 Task: In Mark's project, Configure the Y-axis of the status chart to "Count of items".
Action: Mouse moved to (168, 107)
Screenshot: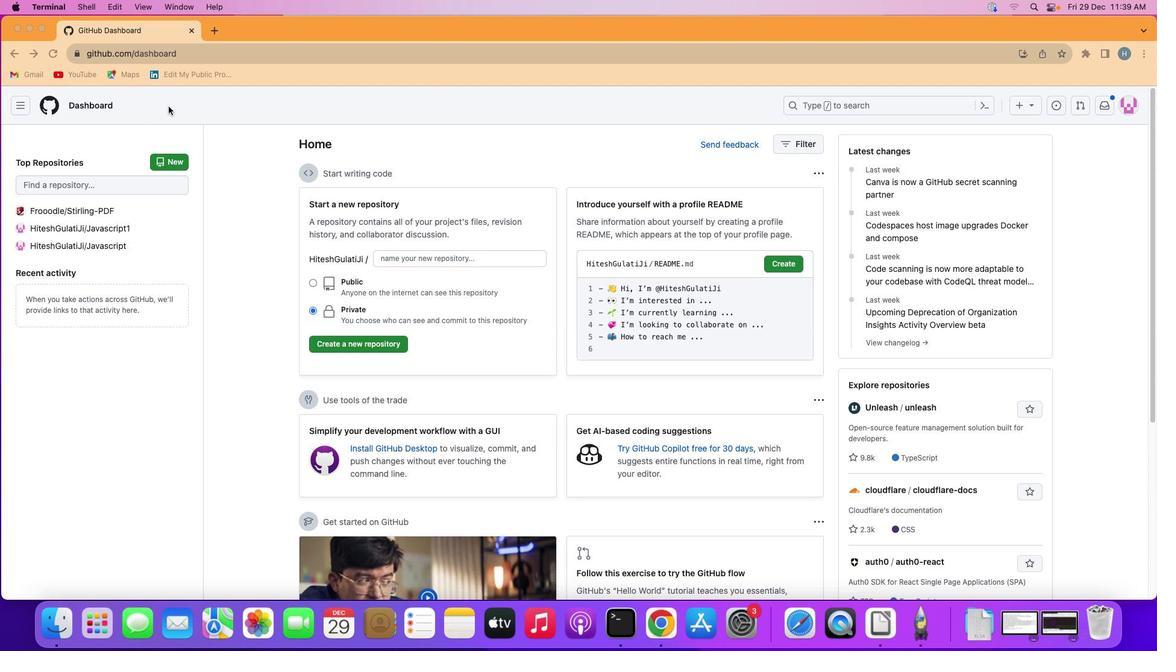 
Action: Mouse pressed left at (168, 107)
Screenshot: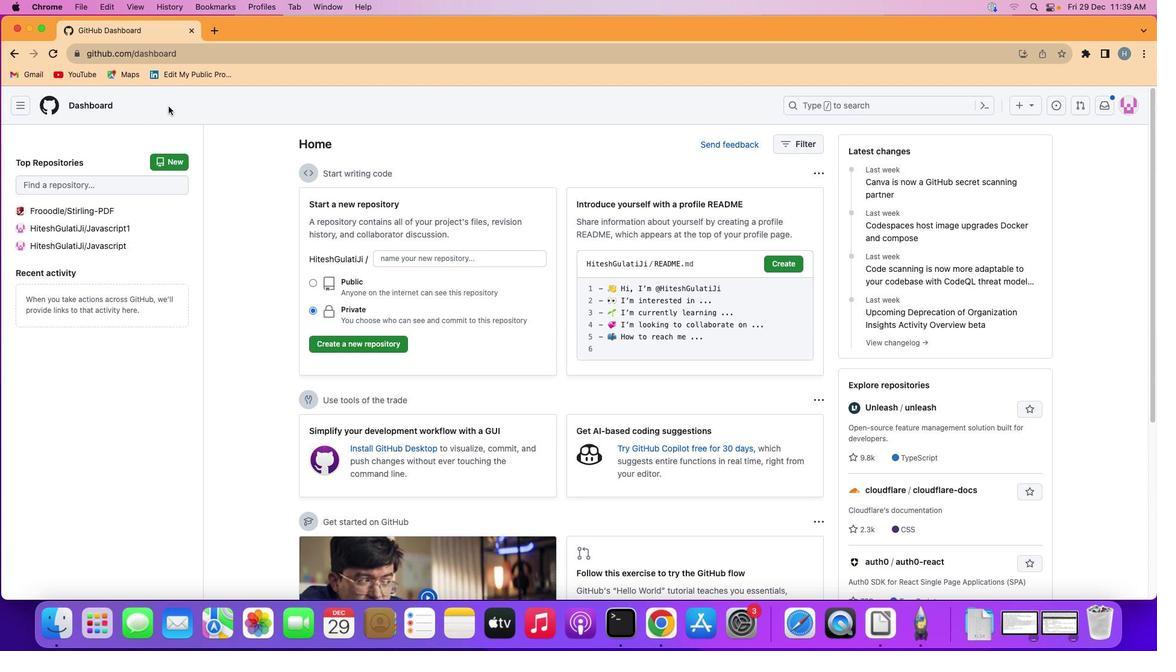 
Action: Mouse moved to (21, 104)
Screenshot: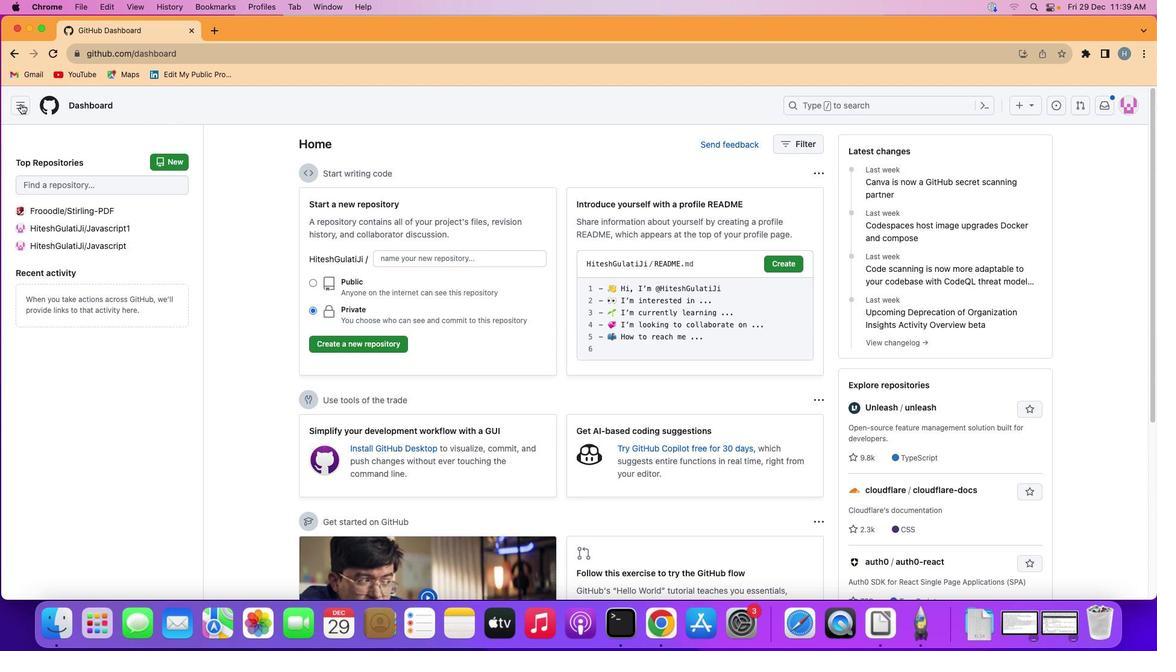
Action: Mouse pressed left at (21, 104)
Screenshot: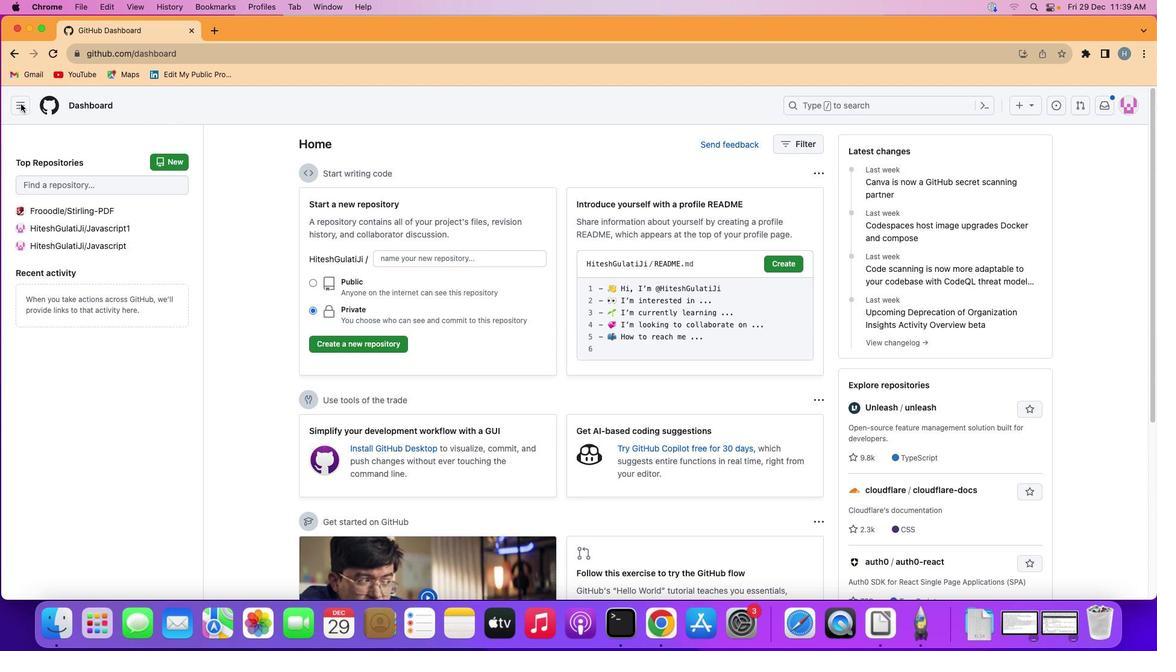 
Action: Mouse moved to (75, 192)
Screenshot: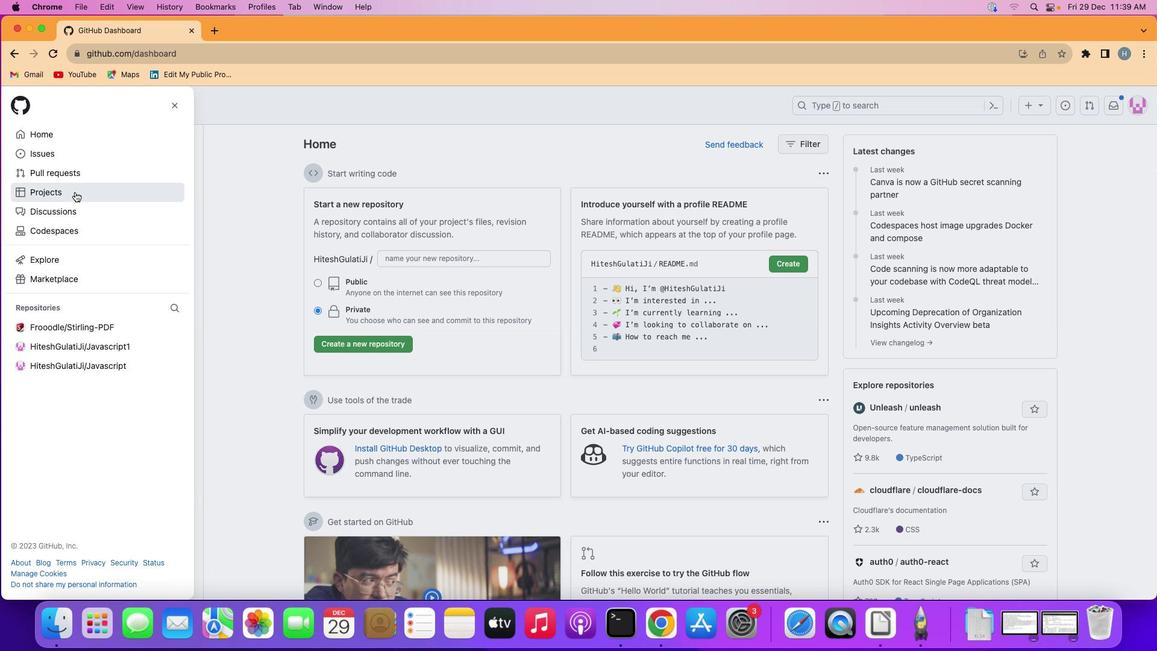 
Action: Mouse pressed left at (75, 192)
Screenshot: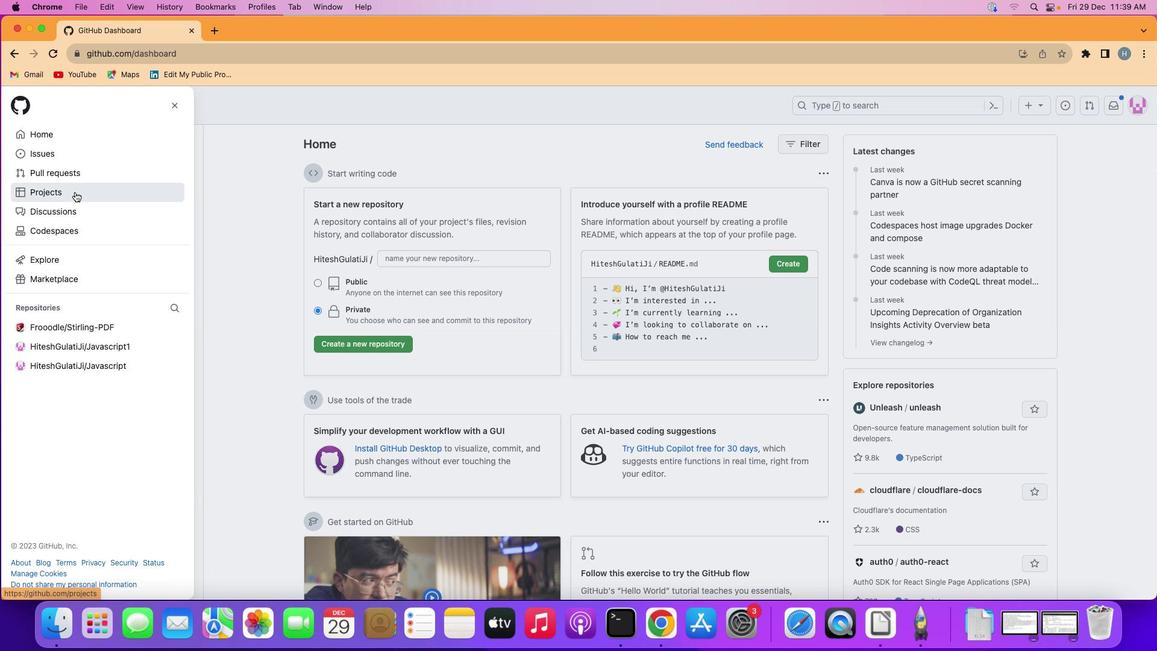 
Action: Mouse moved to (429, 323)
Screenshot: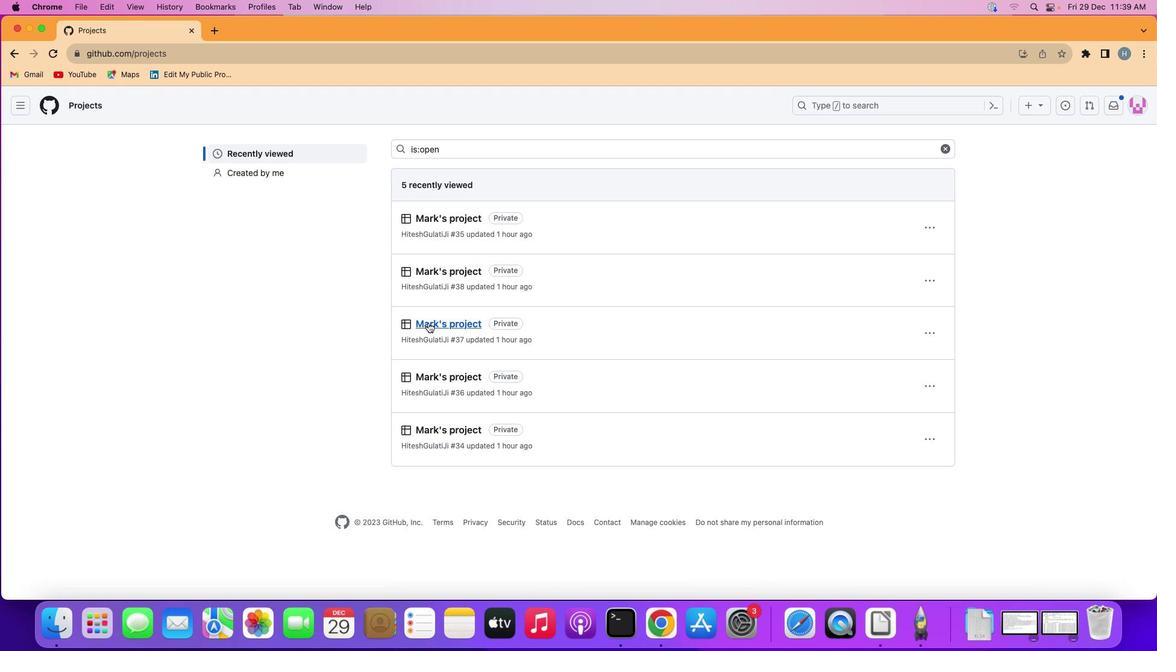 
Action: Mouse pressed left at (429, 323)
Screenshot: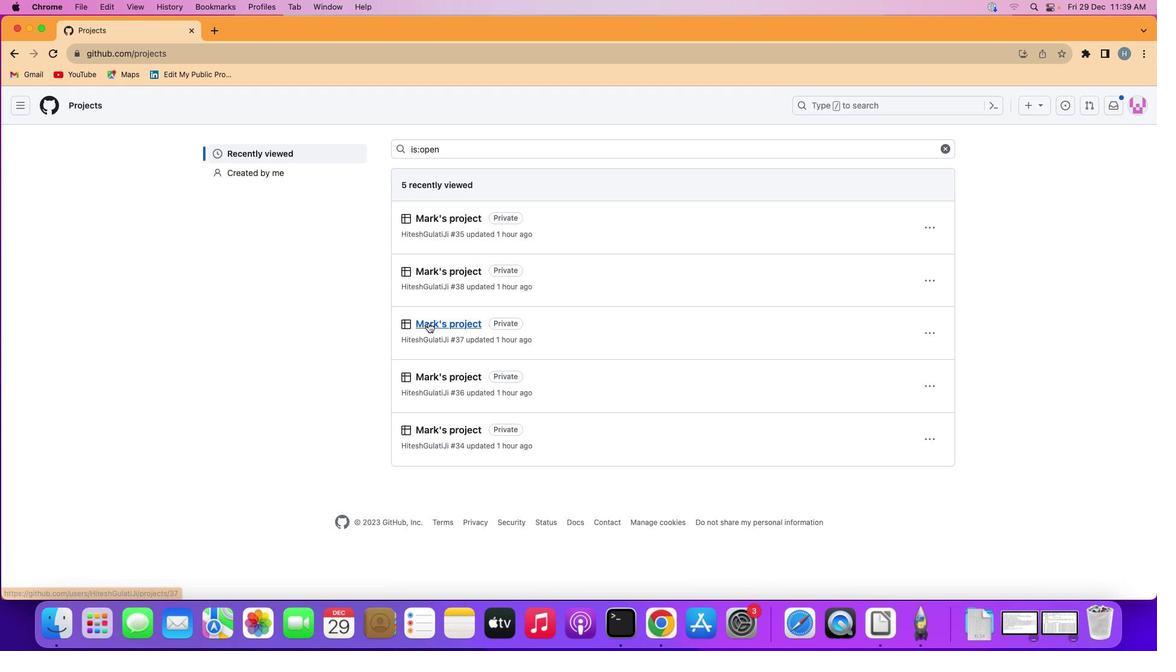 
Action: Mouse moved to (87, 165)
Screenshot: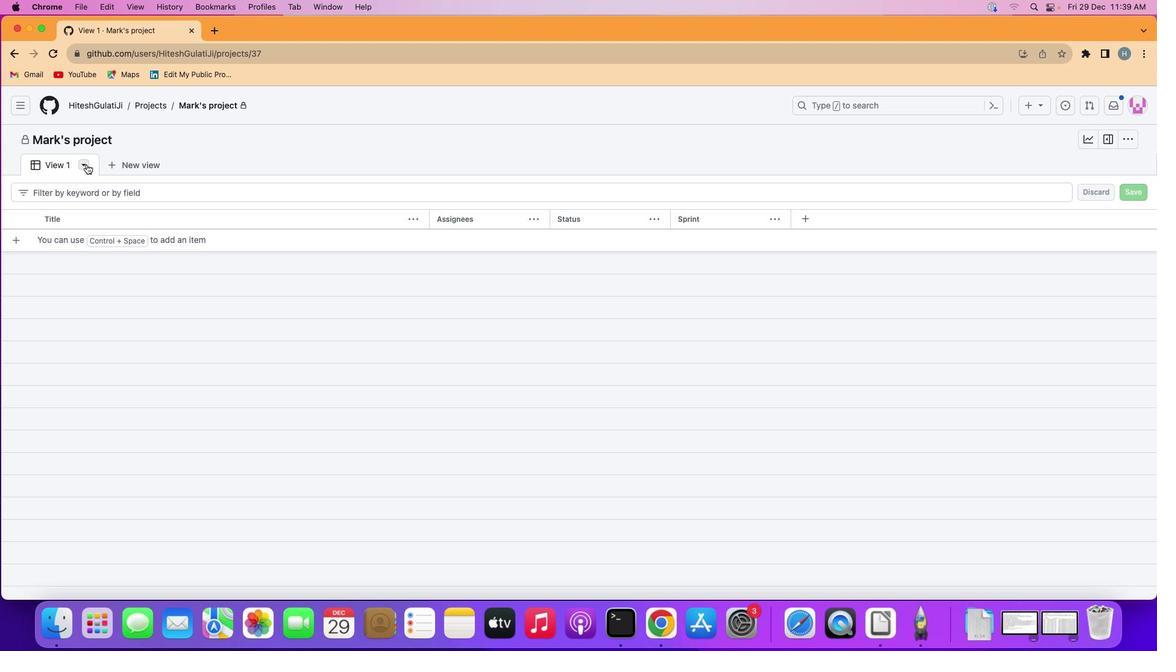 
Action: Mouse pressed left at (87, 165)
Screenshot: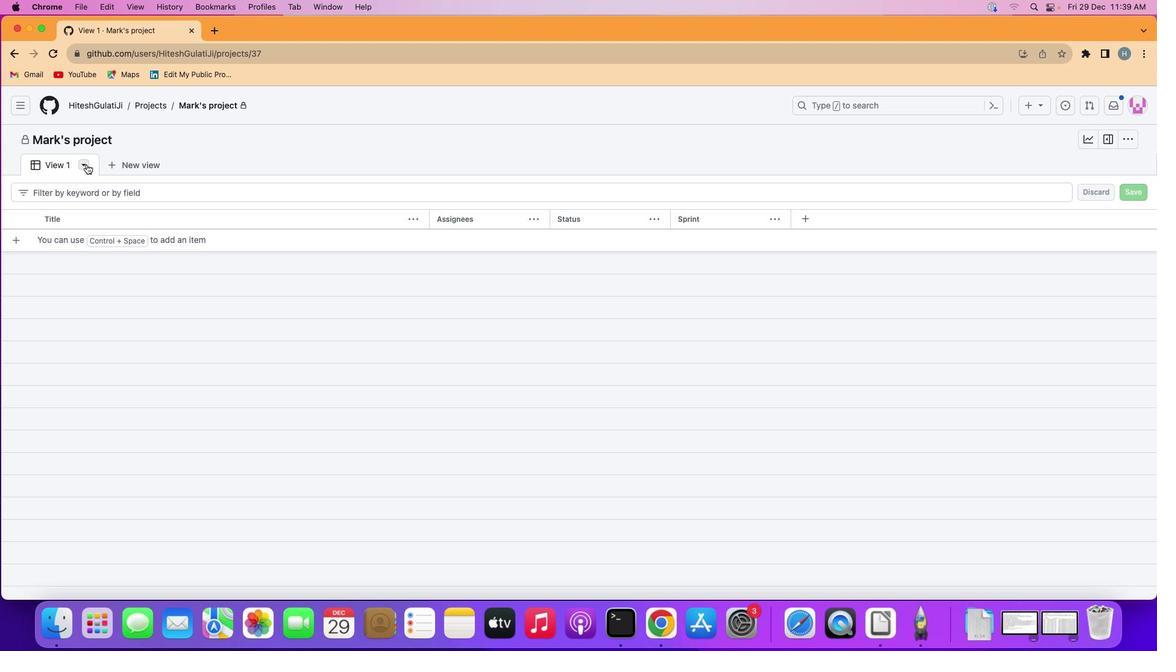 
Action: Mouse moved to (241, 210)
Screenshot: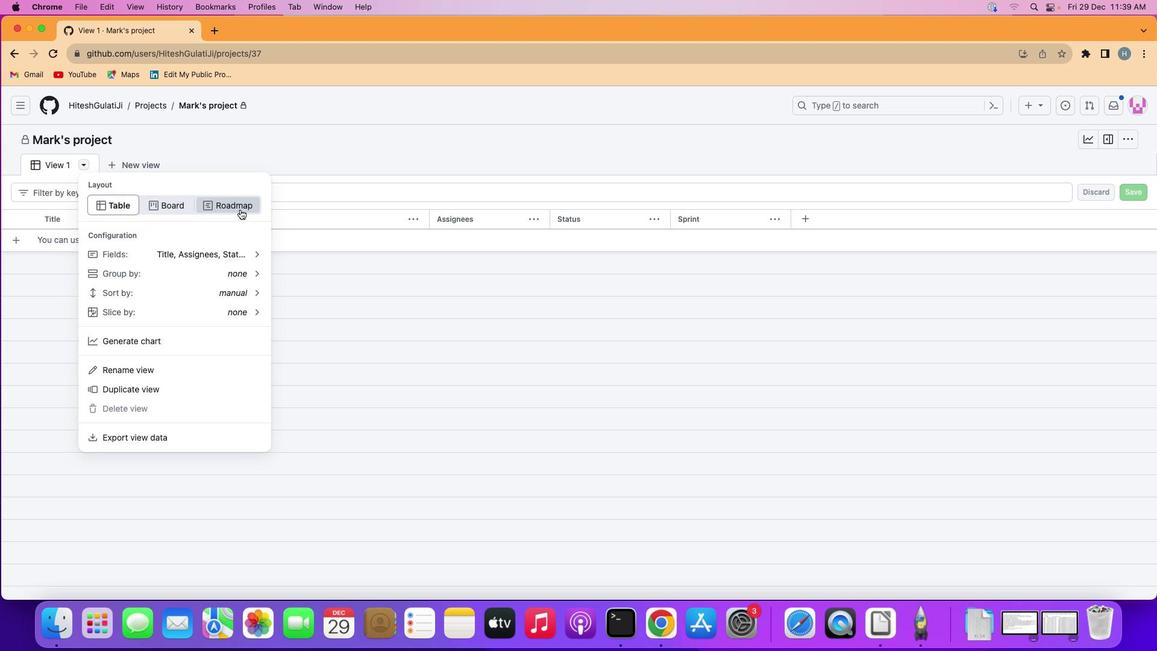 
Action: Mouse pressed left at (241, 210)
Screenshot: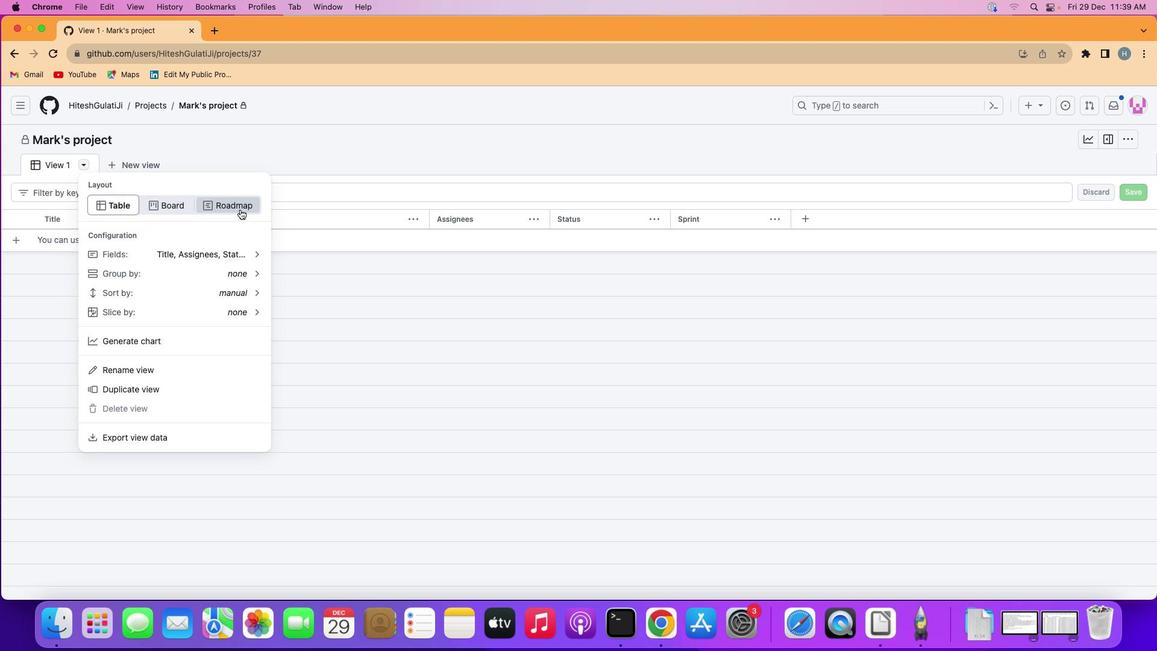 
Action: Mouse moved to (85, 163)
Screenshot: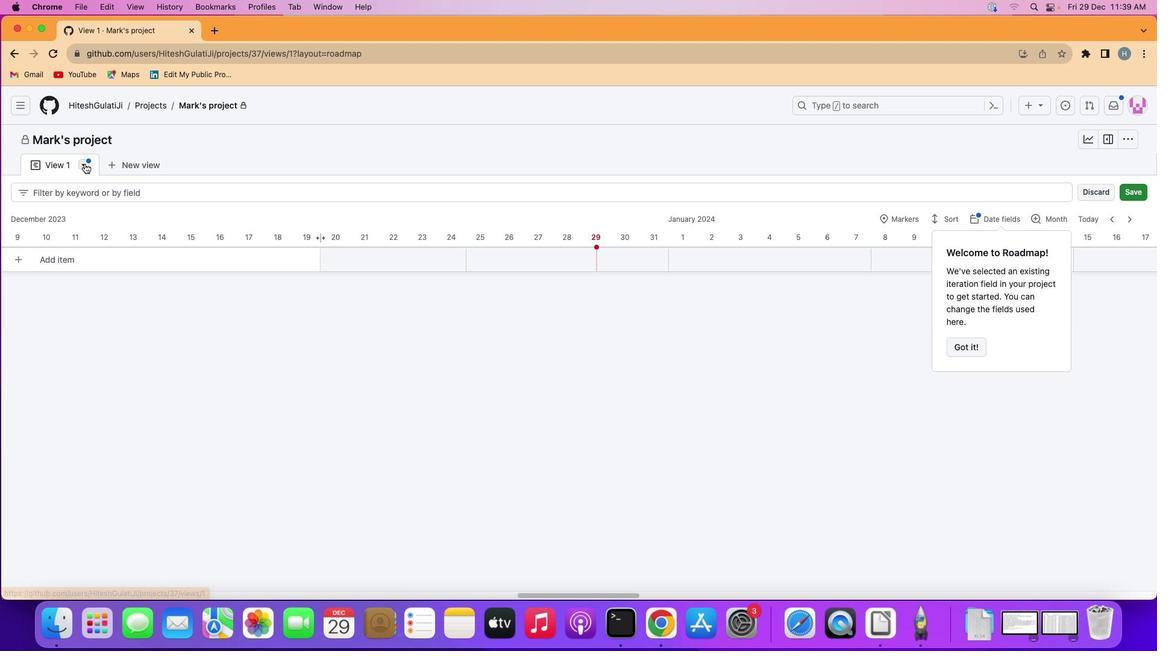 
Action: Mouse pressed left at (85, 163)
Screenshot: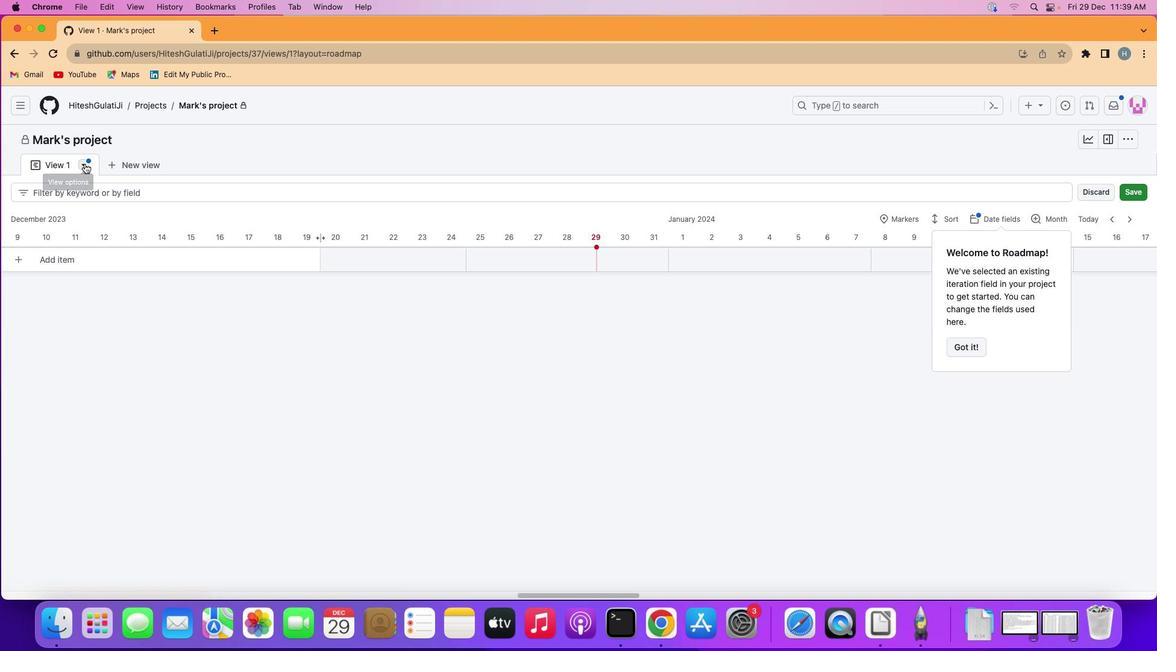 
Action: Mouse moved to (153, 438)
Screenshot: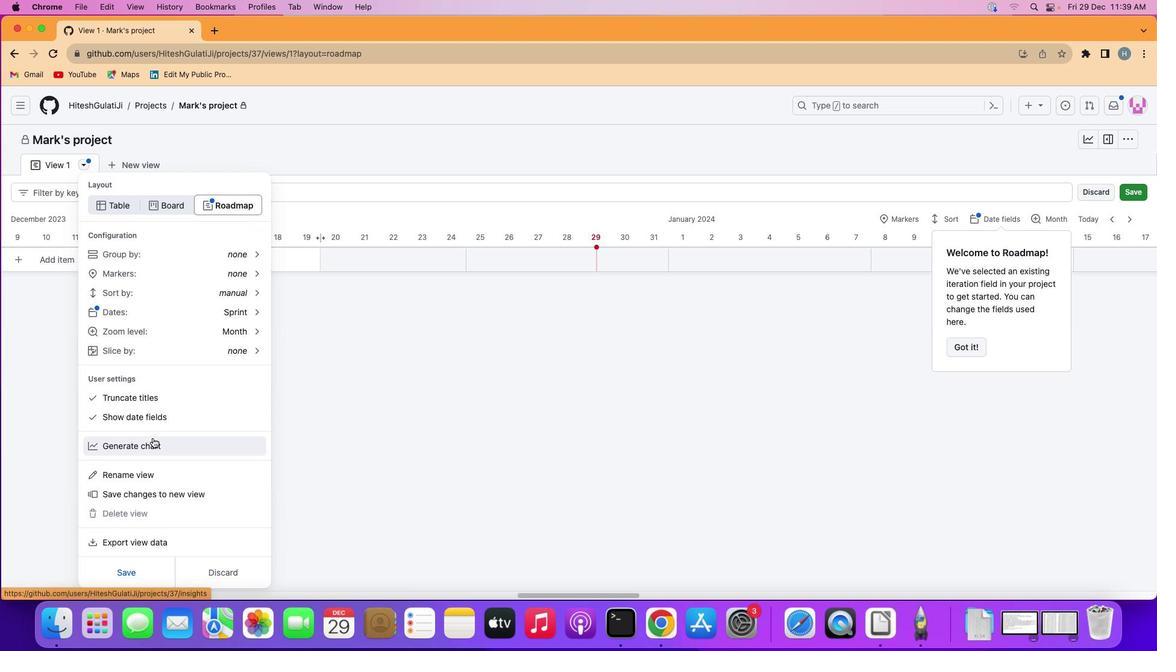 
Action: Mouse pressed left at (153, 438)
Screenshot: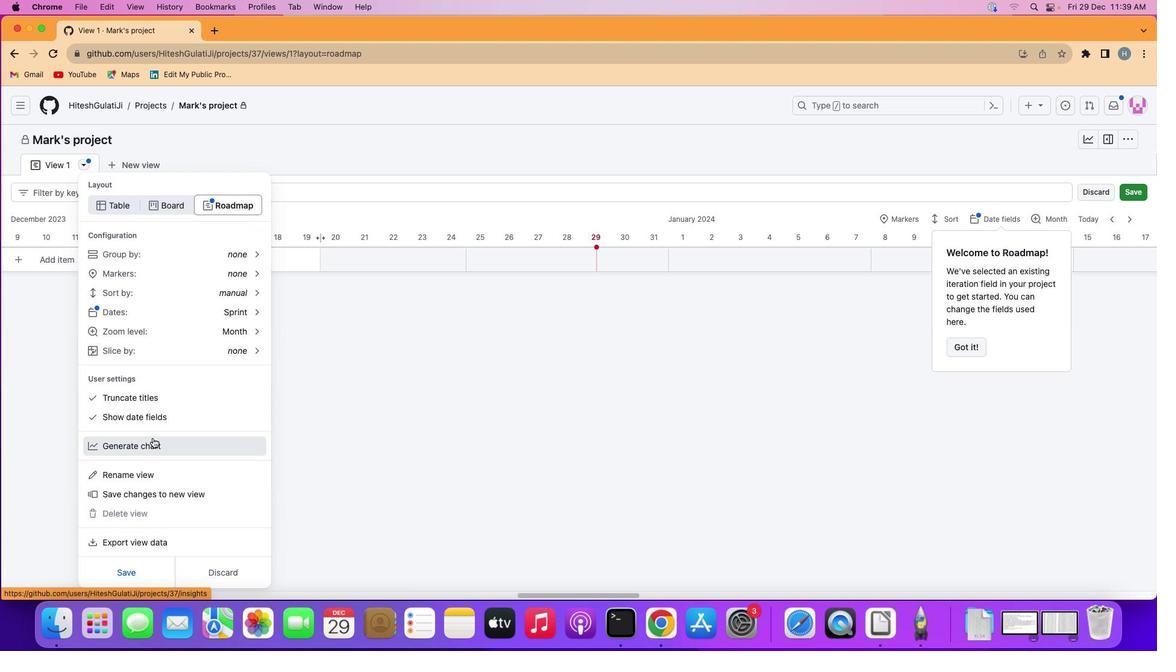 
Action: Mouse moved to (182, 203)
Screenshot: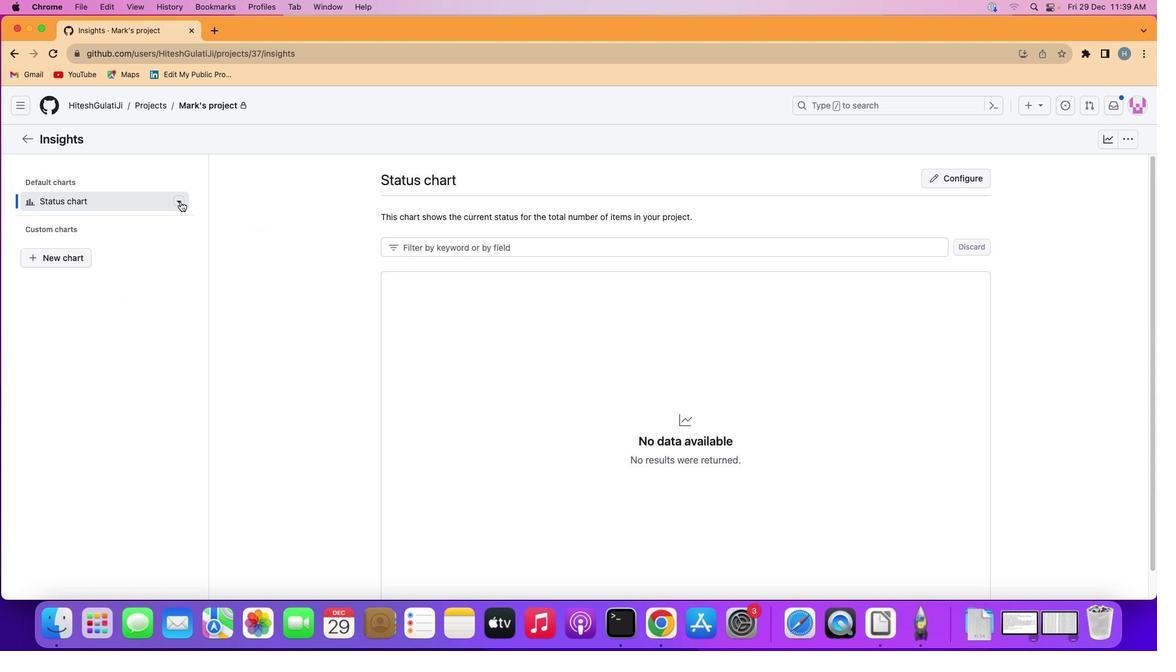
Action: Mouse pressed left at (182, 203)
Screenshot: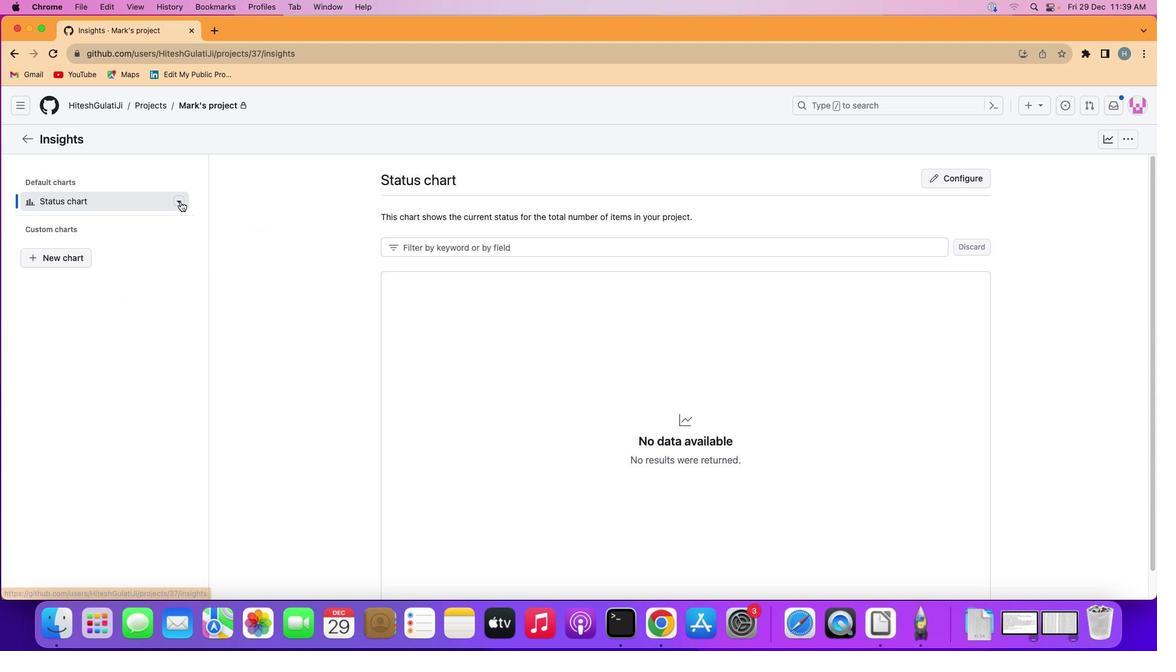 
Action: Mouse moved to (213, 220)
Screenshot: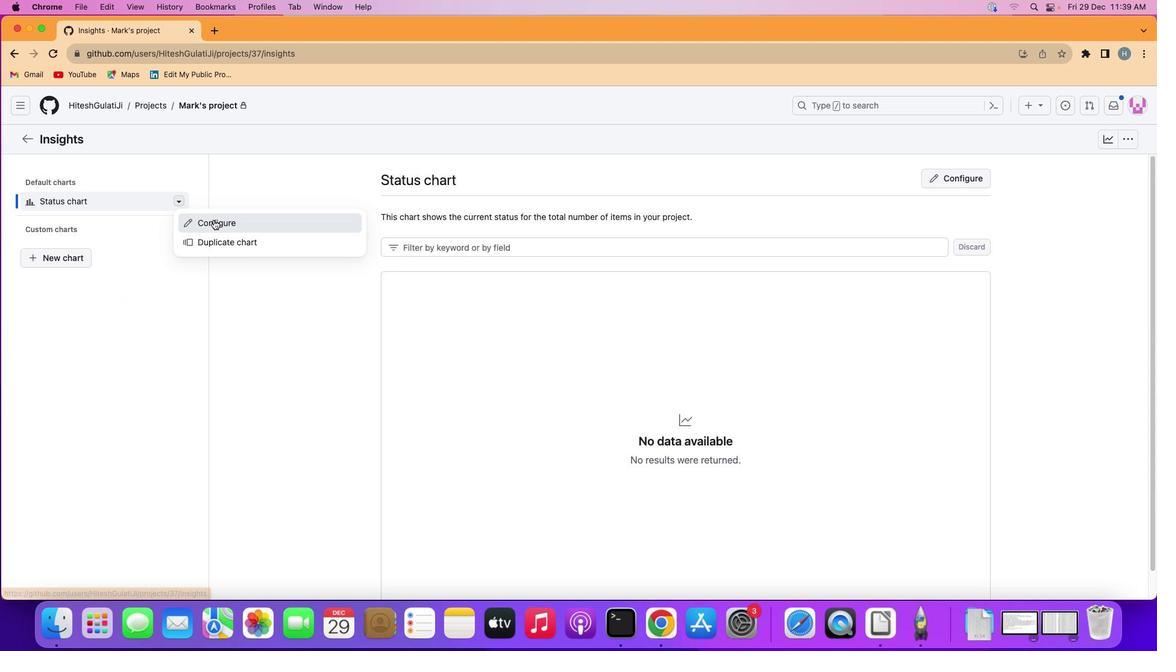 
Action: Mouse pressed left at (213, 220)
Screenshot: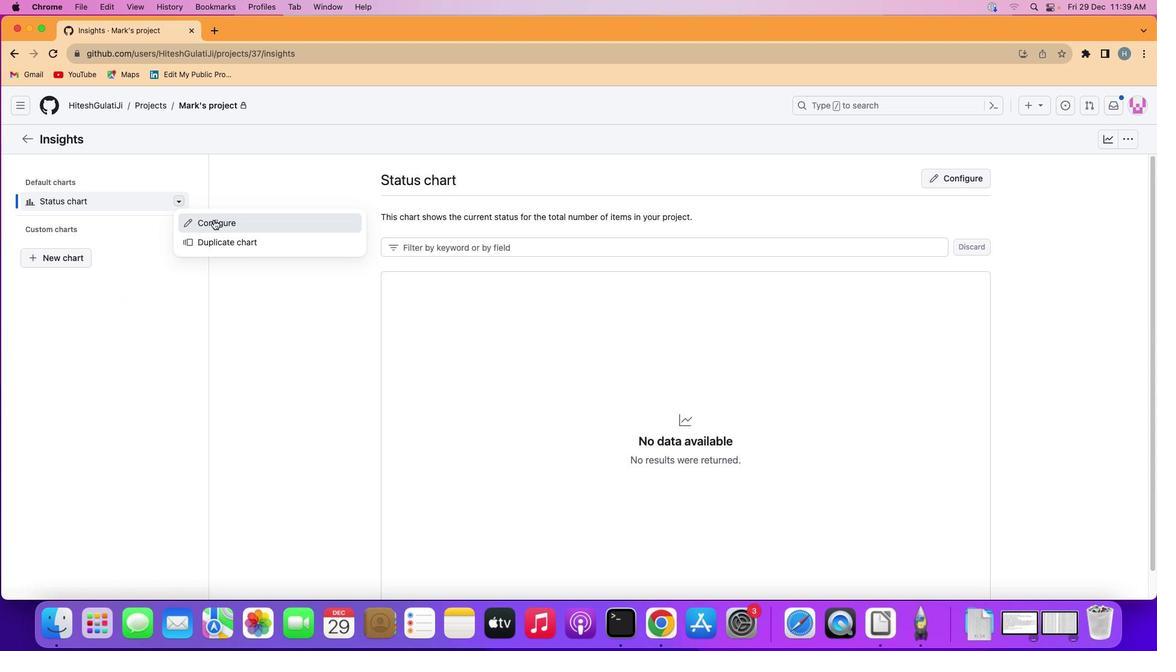 
Action: Mouse moved to (1012, 341)
Screenshot: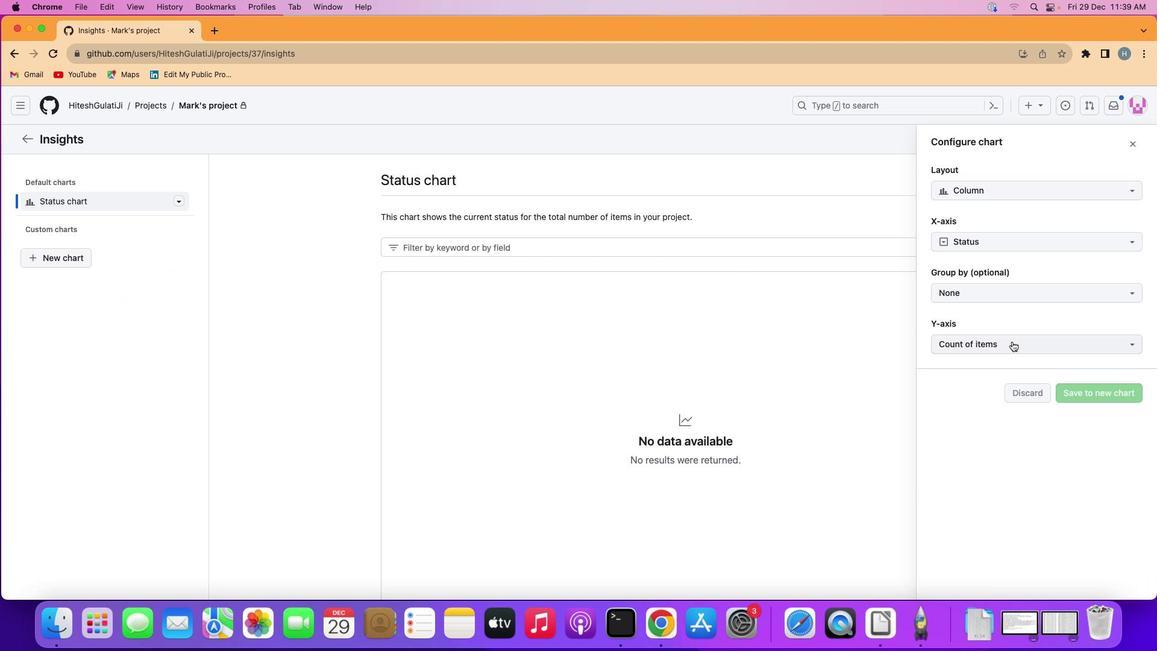 
Action: Mouse pressed left at (1012, 341)
Screenshot: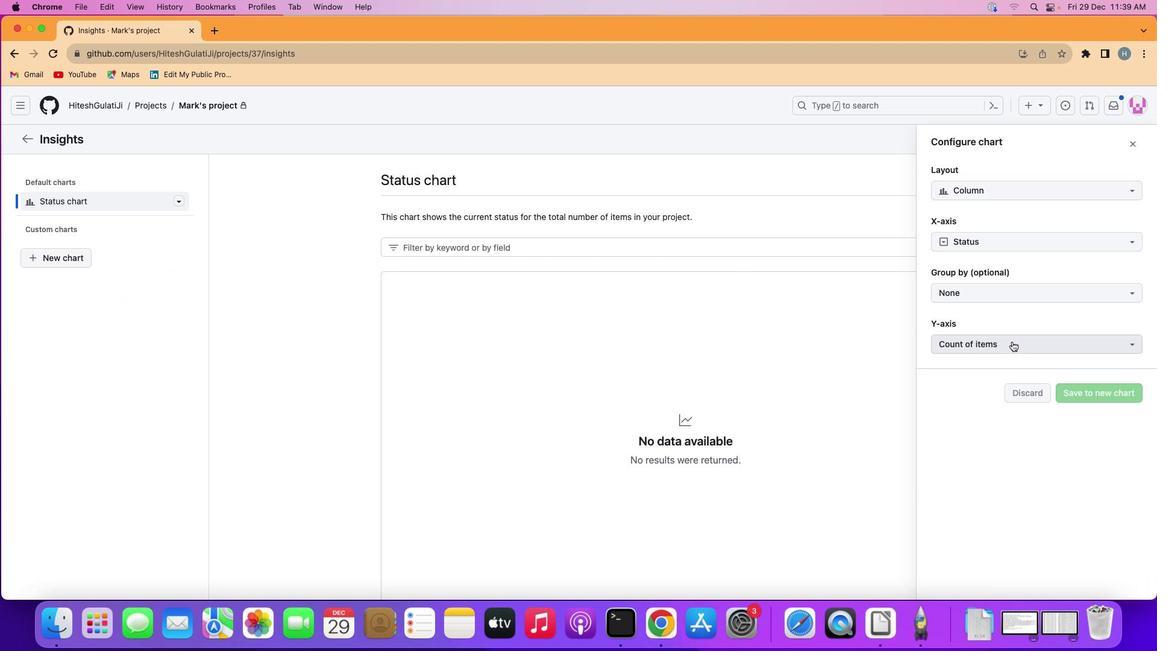 
Action: Mouse moved to (1024, 367)
Screenshot: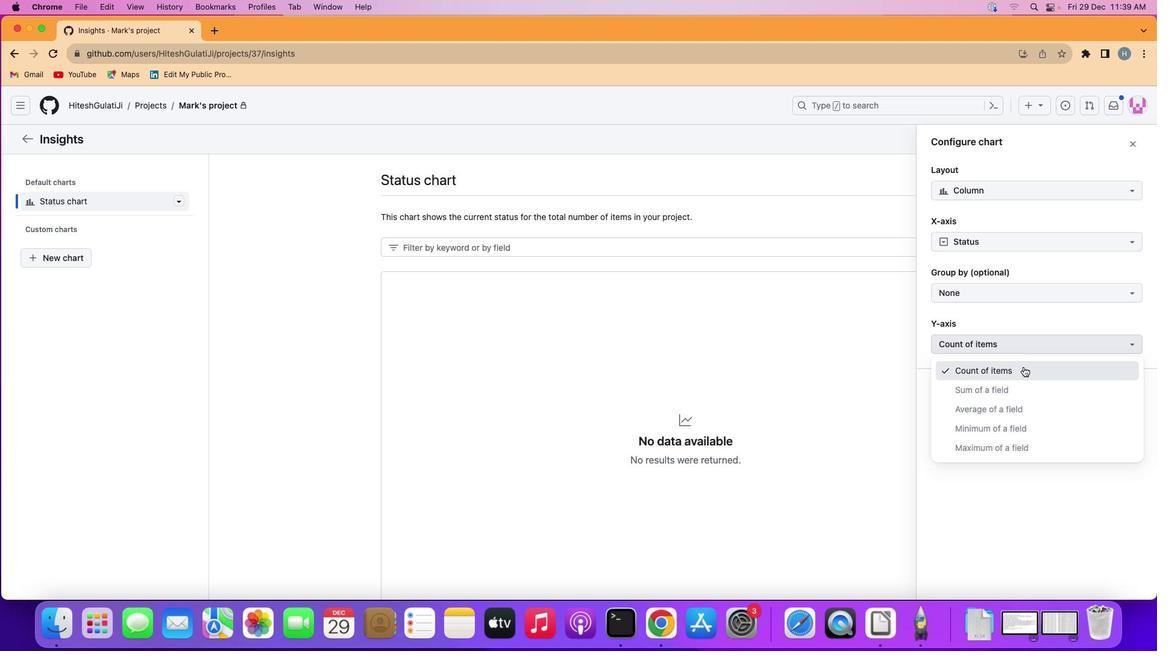 
Action: Mouse pressed left at (1024, 367)
Screenshot: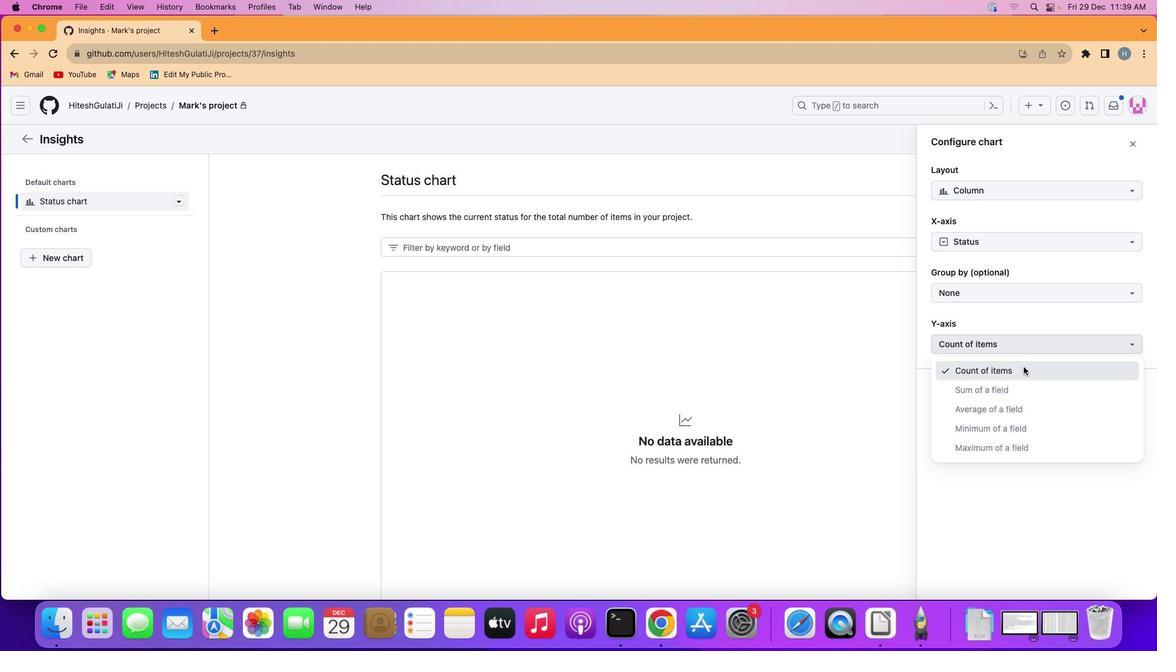 
Action: Mouse moved to (1098, 391)
Screenshot: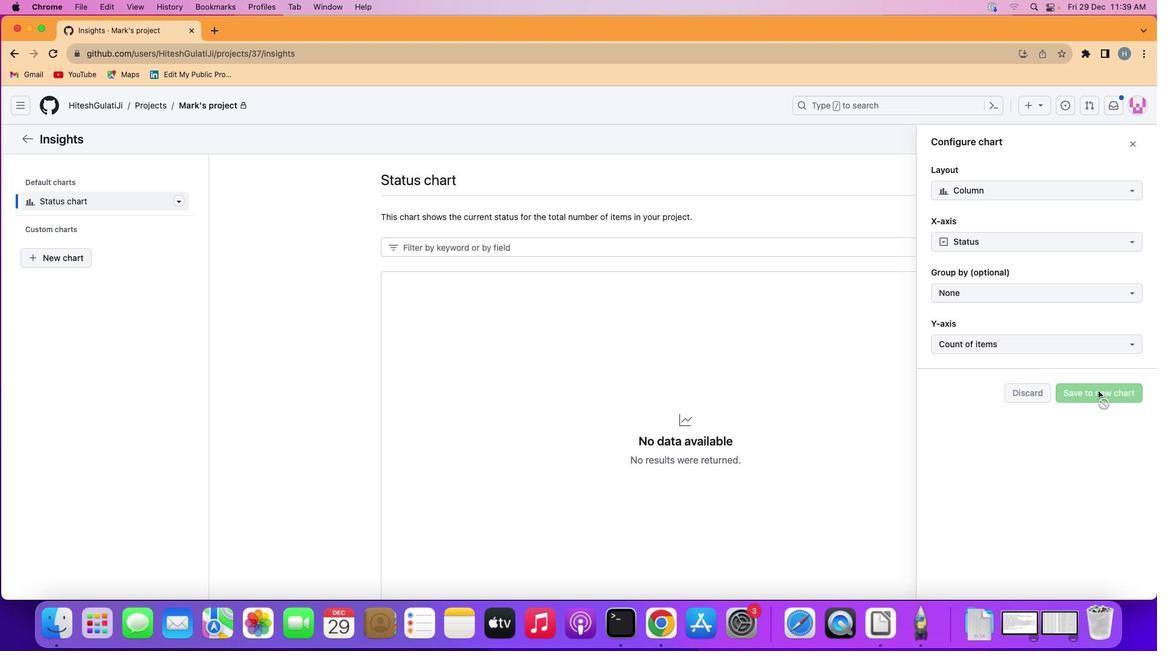 
Action: Mouse pressed left at (1098, 391)
Screenshot: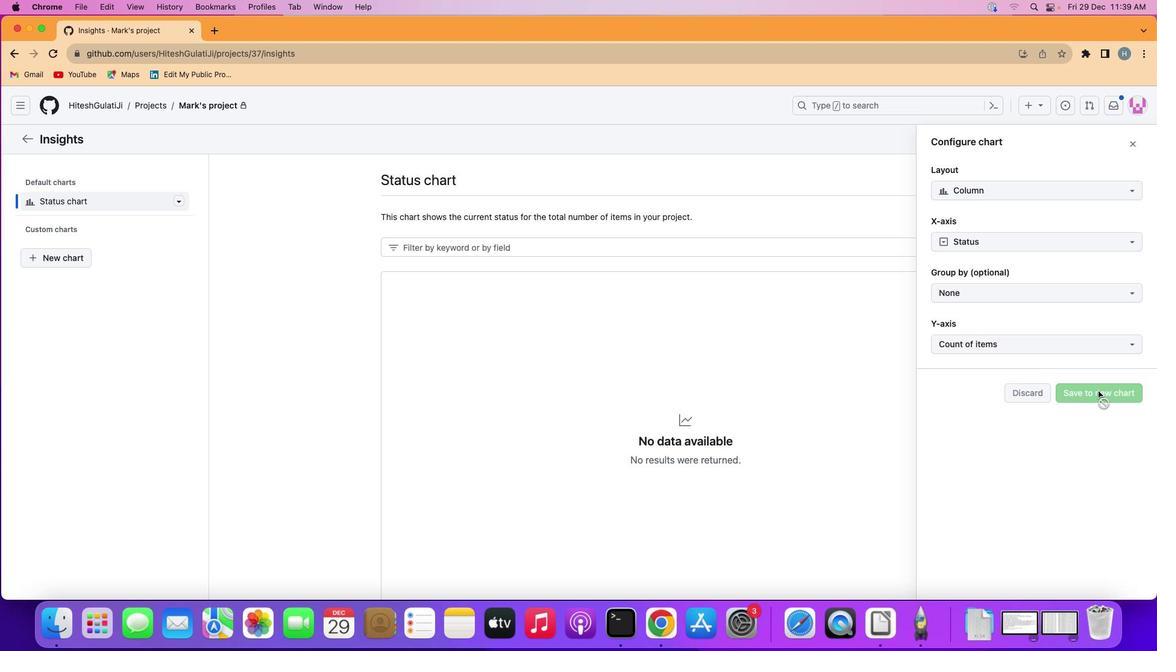 
Action: Mouse moved to (1094, 420)
Screenshot: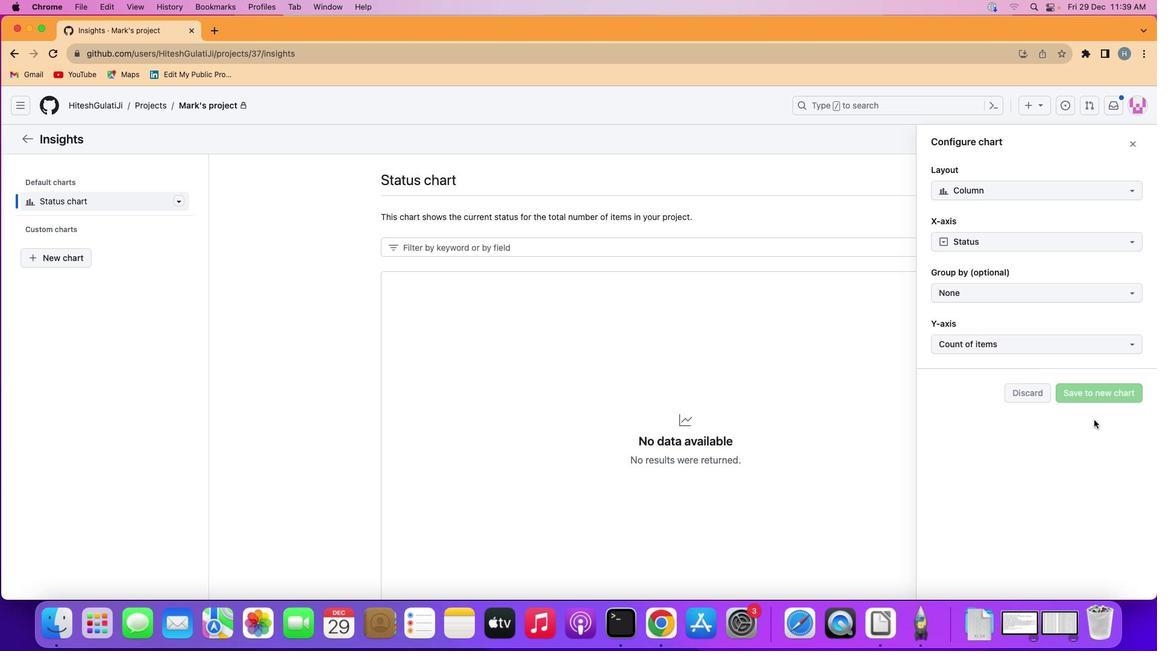 
